Task: Add the task  Integrate a new payment gateway for recurring payments to the section Code Champions in the project AgileHeart and add a Due Date to the respective task as 2024/02/25
Action: Mouse moved to (401, 246)
Screenshot: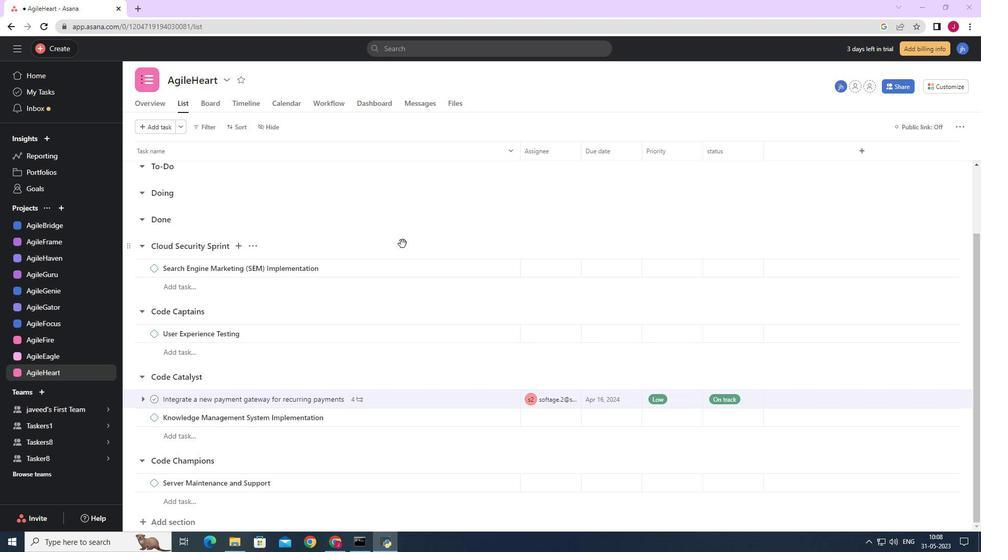 
Action: Mouse scrolled (401, 247) with delta (0, 0)
Screenshot: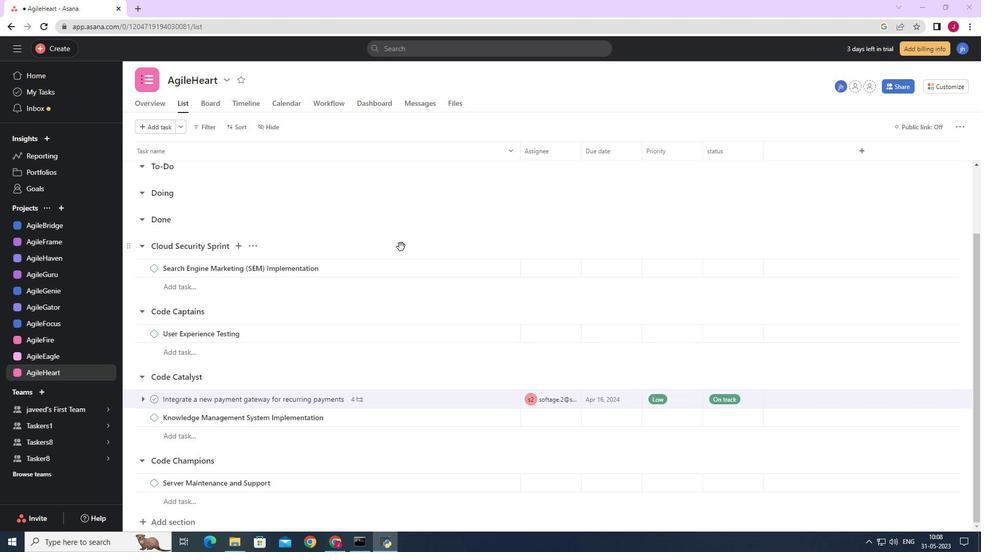 
Action: Mouse scrolled (401, 247) with delta (0, 0)
Screenshot: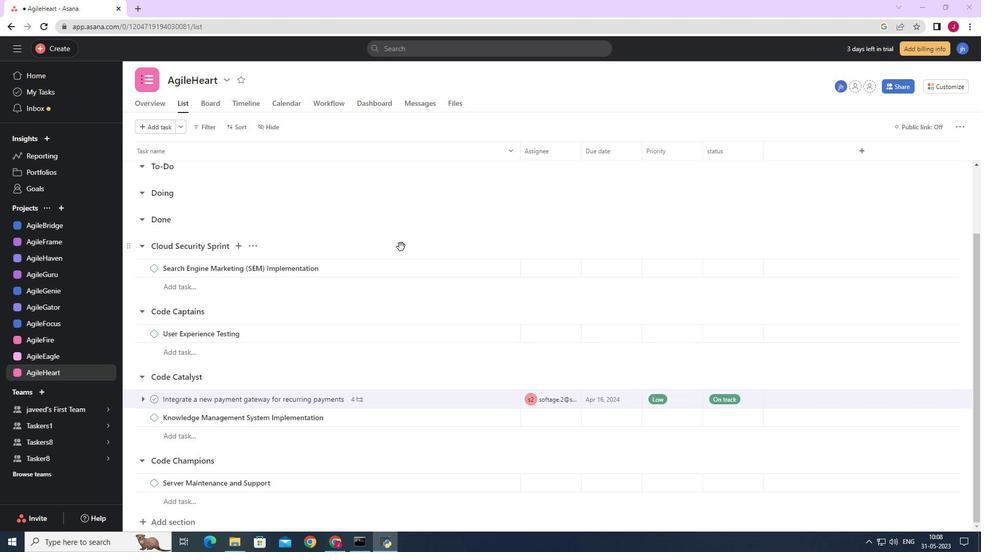 
Action: Mouse scrolled (401, 247) with delta (0, 0)
Screenshot: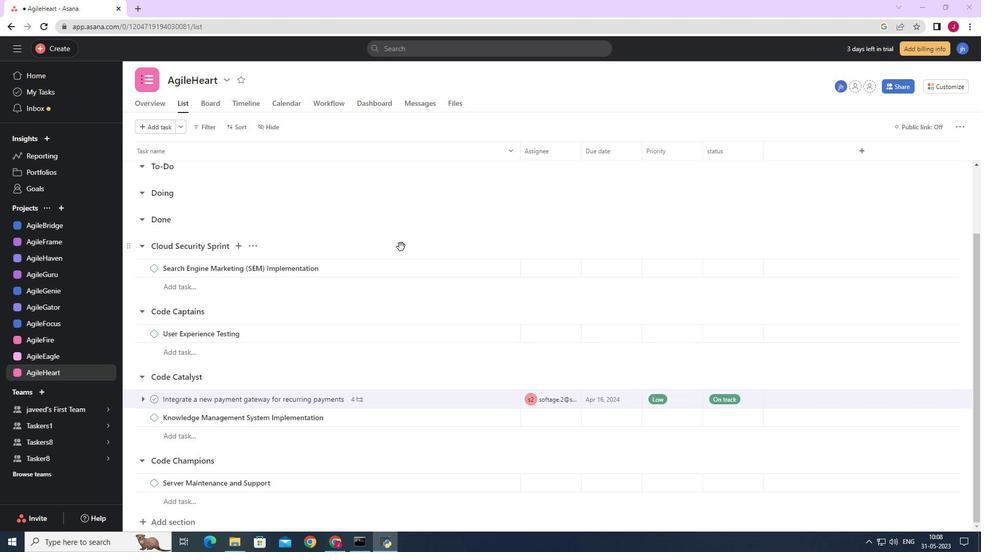 
Action: Mouse scrolled (401, 247) with delta (0, 0)
Screenshot: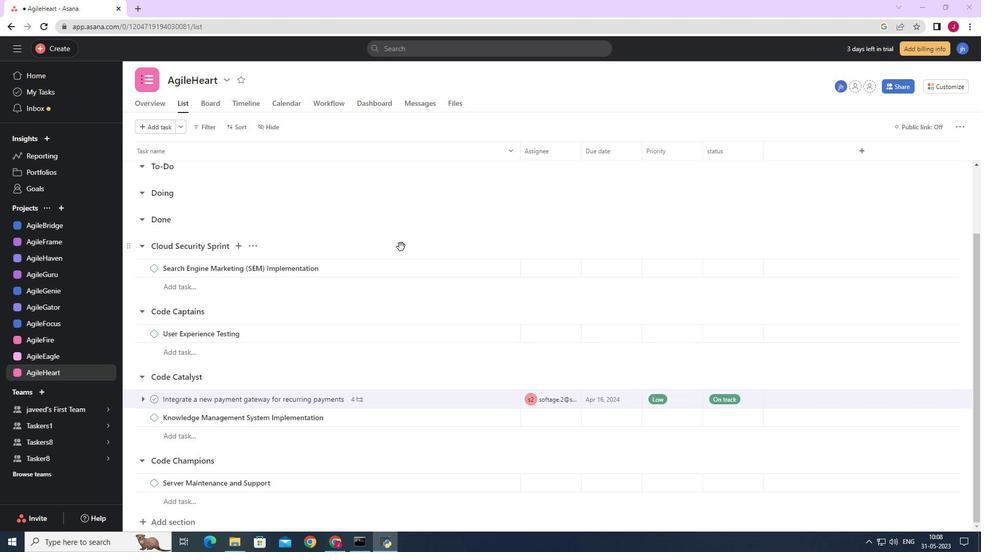
Action: Mouse moved to (401, 337)
Screenshot: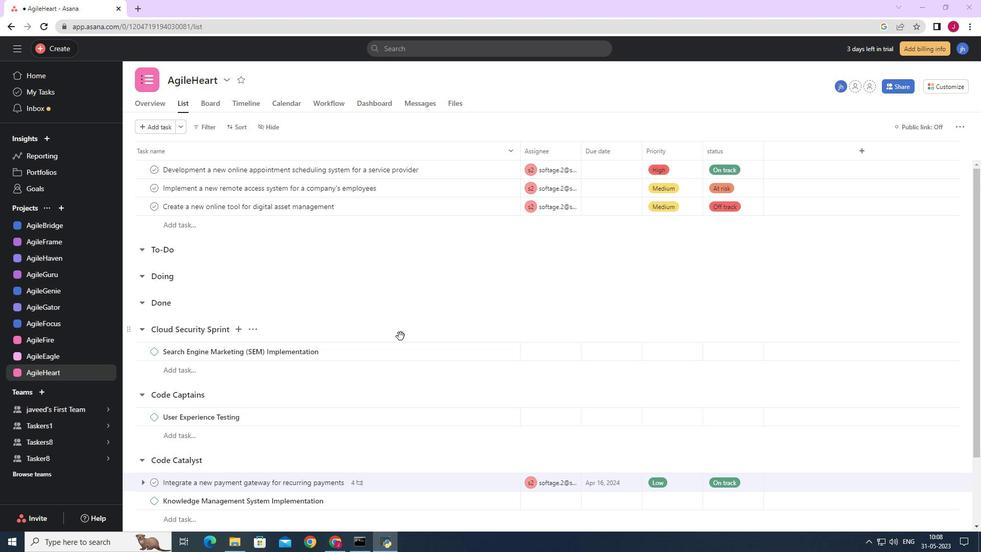 
Action: Mouse scrolled (401, 337) with delta (0, 0)
Screenshot: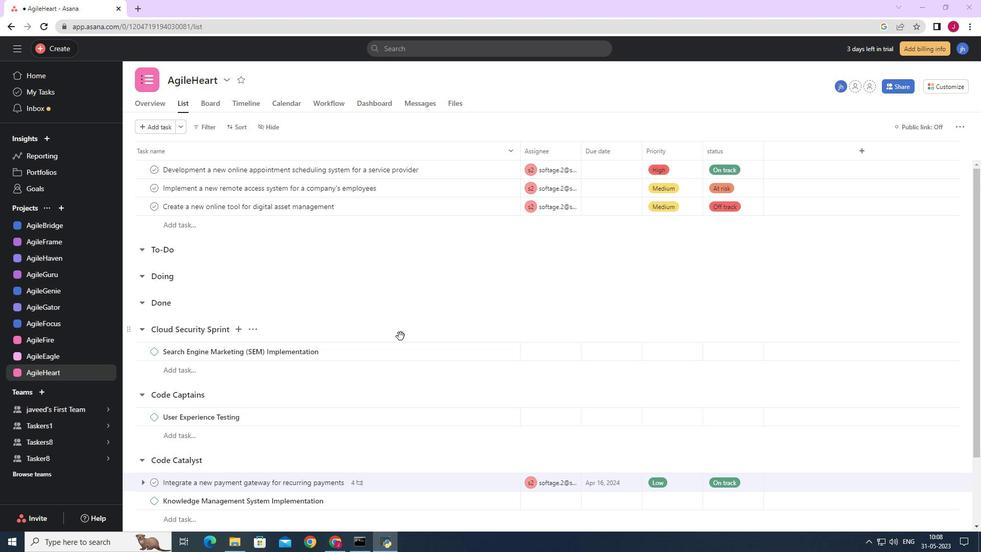 
Action: Mouse scrolled (401, 337) with delta (0, 0)
Screenshot: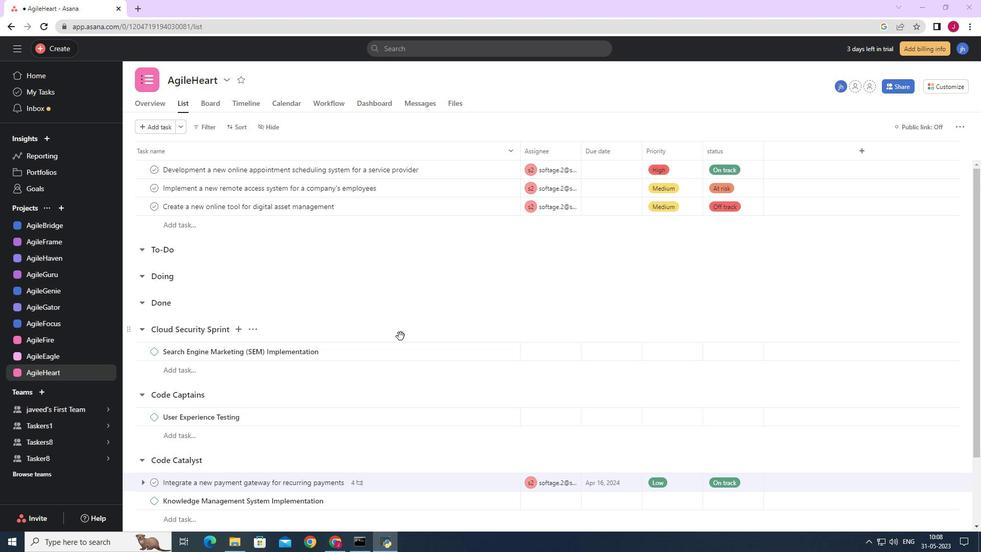 
Action: Mouse scrolled (401, 337) with delta (0, 0)
Screenshot: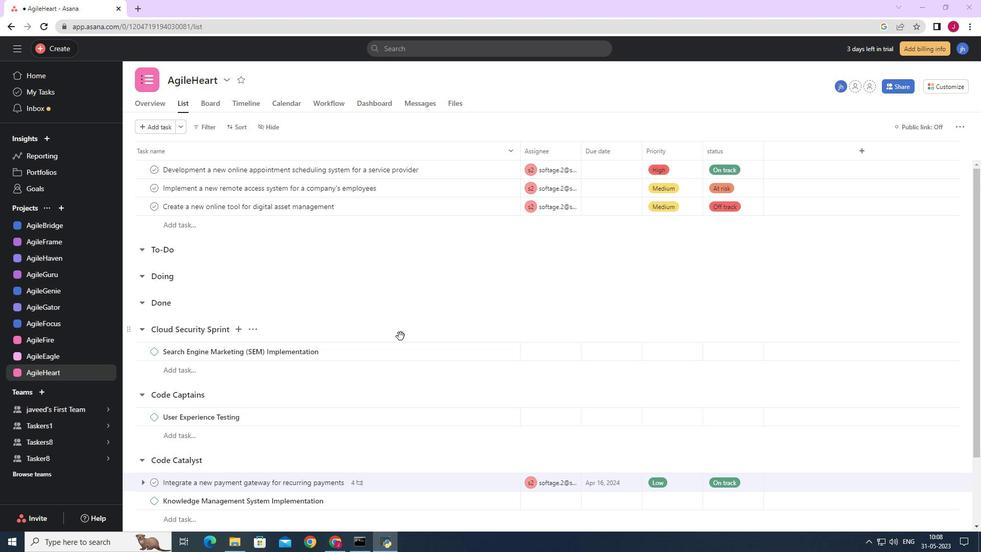 
Action: Mouse scrolled (401, 337) with delta (0, 0)
Screenshot: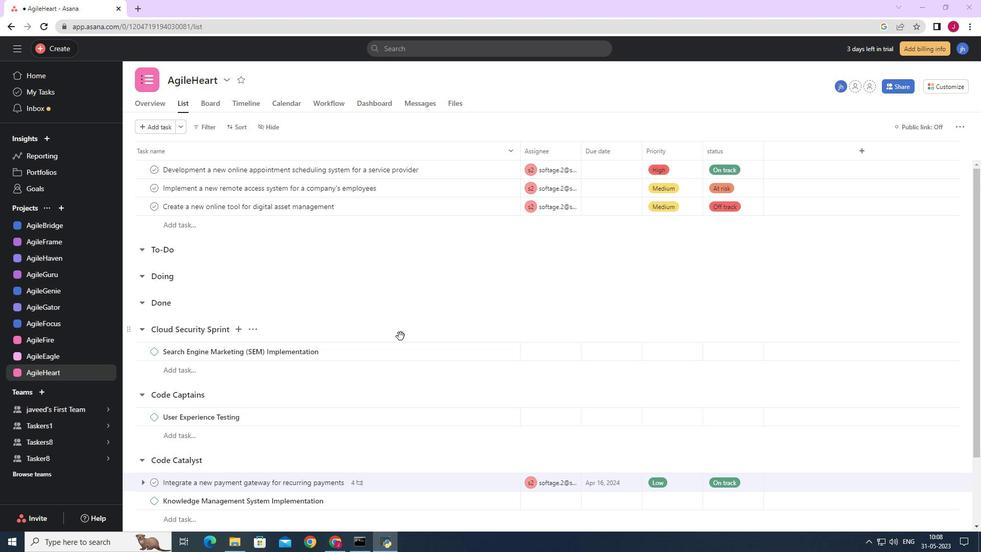 
Action: Mouse scrolled (401, 337) with delta (0, 0)
Screenshot: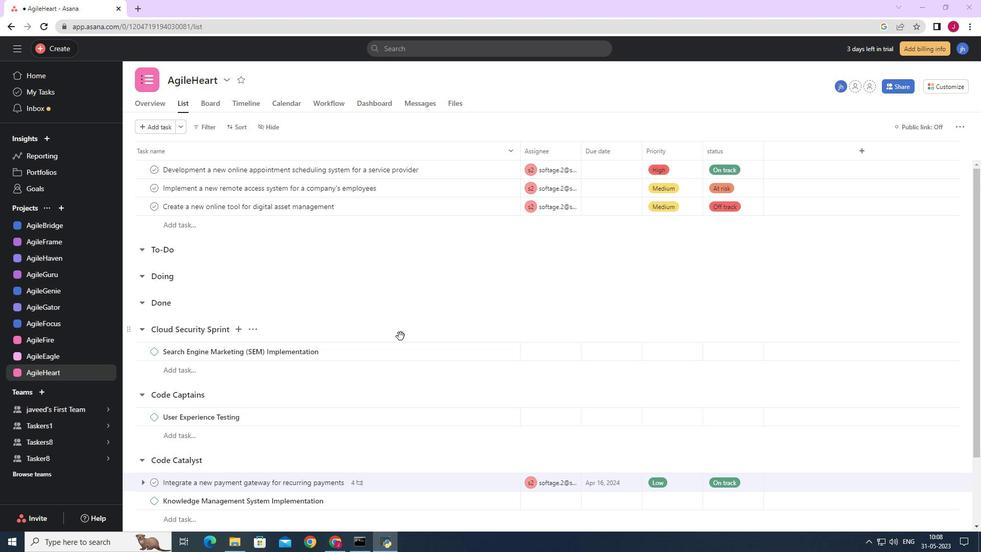 
Action: Mouse moved to (406, 339)
Screenshot: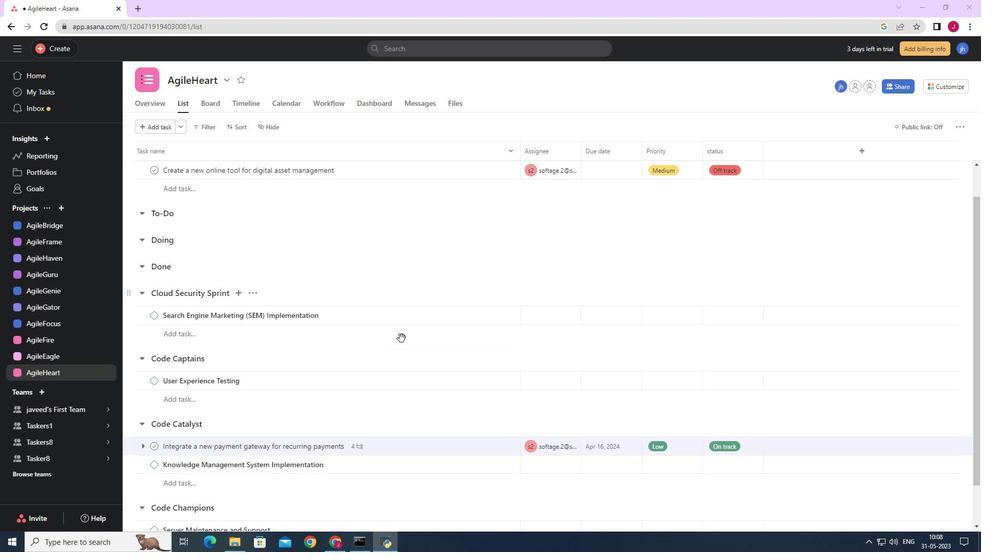 
Action: Mouse scrolled (406, 338) with delta (0, 0)
Screenshot: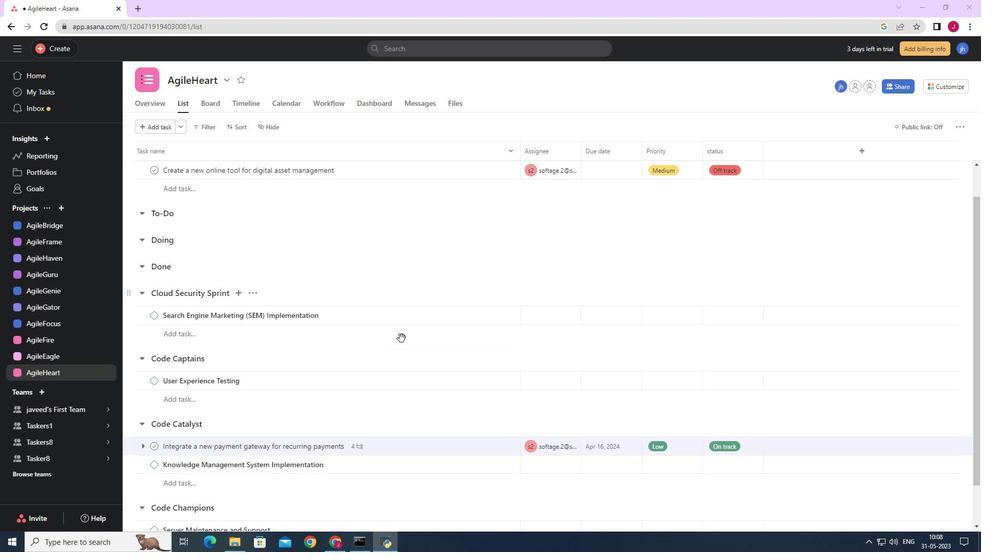 
Action: Mouse scrolled (406, 338) with delta (0, 0)
Screenshot: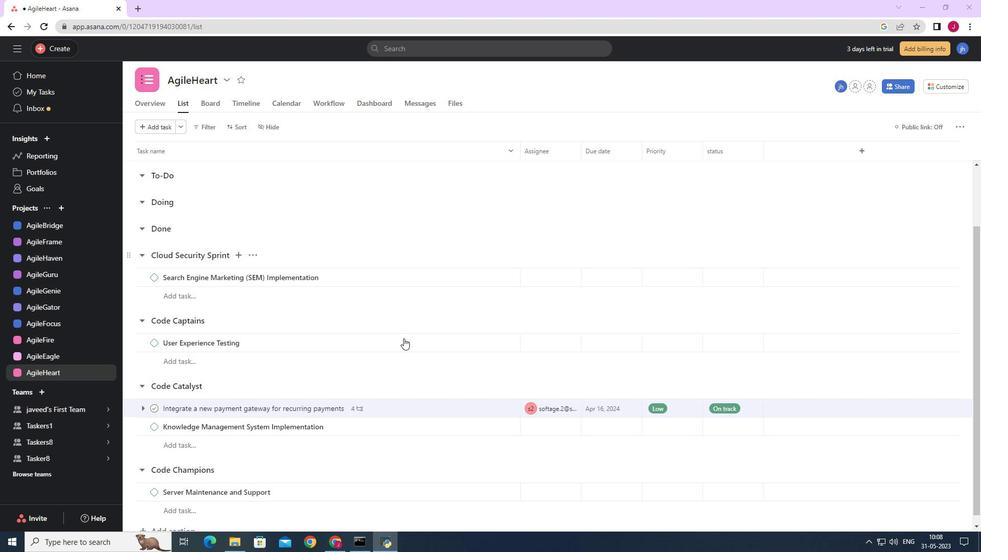 
Action: Mouse moved to (406, 339)
Screenshot: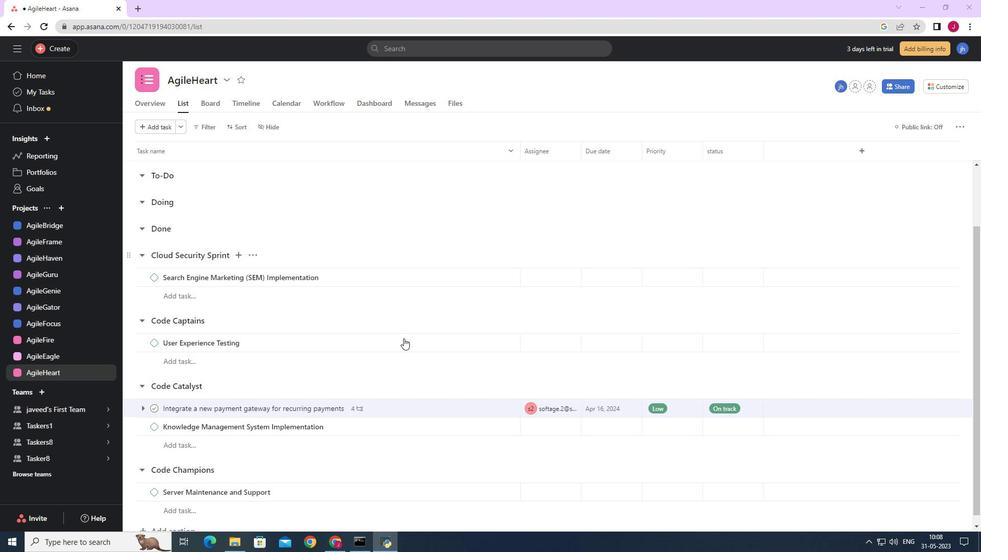 
Action: Mouse scrolled (406, 339) with delta (0, 0)
Screenshot: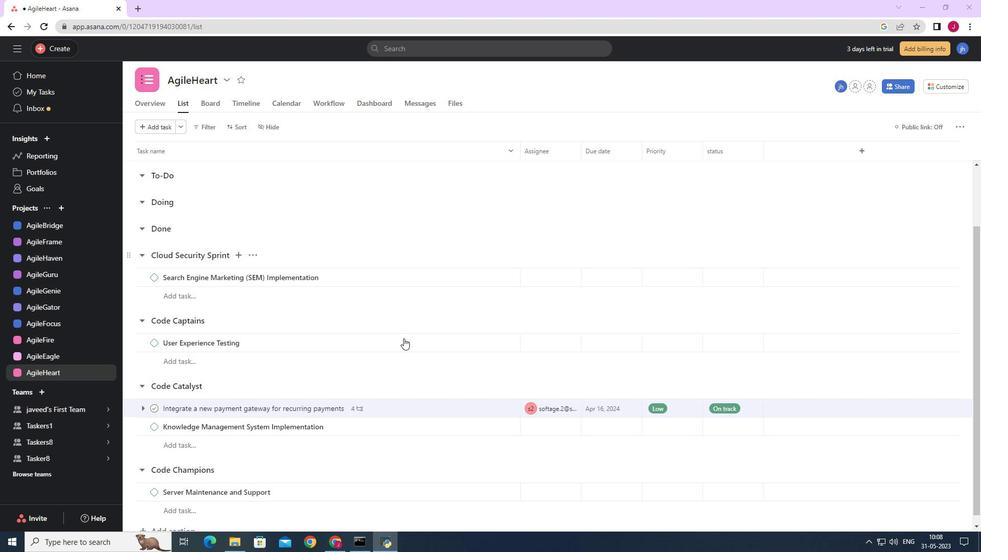 
Action: Mouse moved to (407, 339)
Screenshot: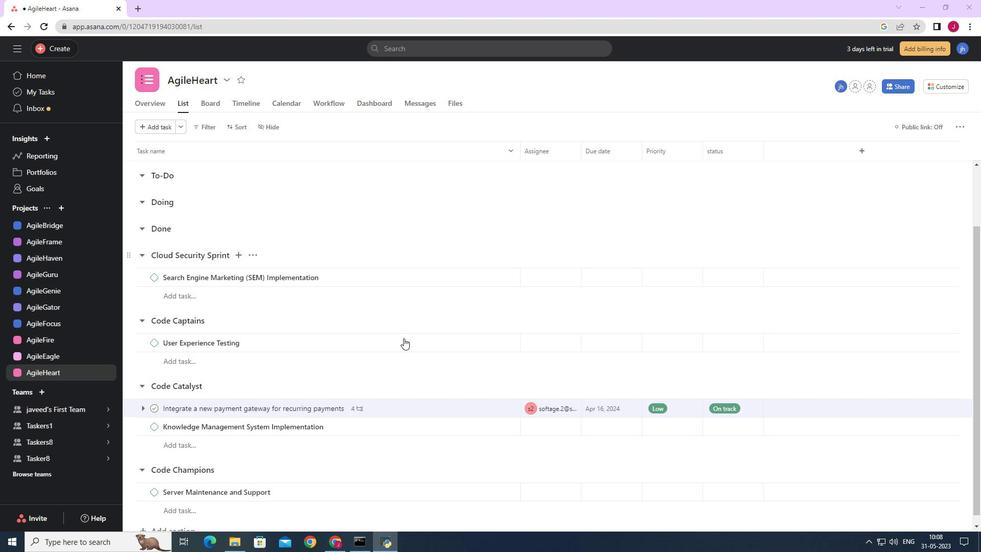 
Action: Mouse scrolled (407, 339) with delta (0, 0)
Screenshot: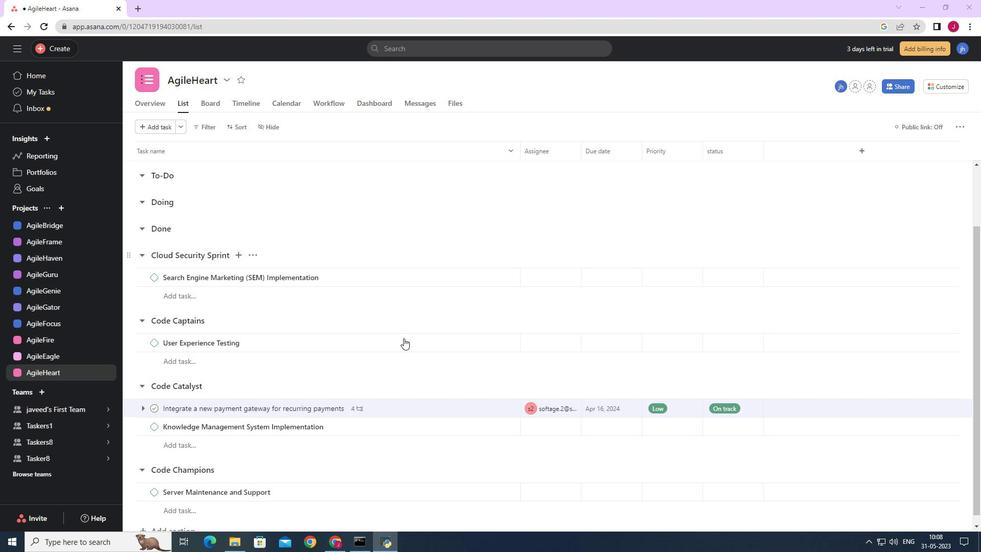 
Action: Mouse moved to (492, 397)
Screenshot: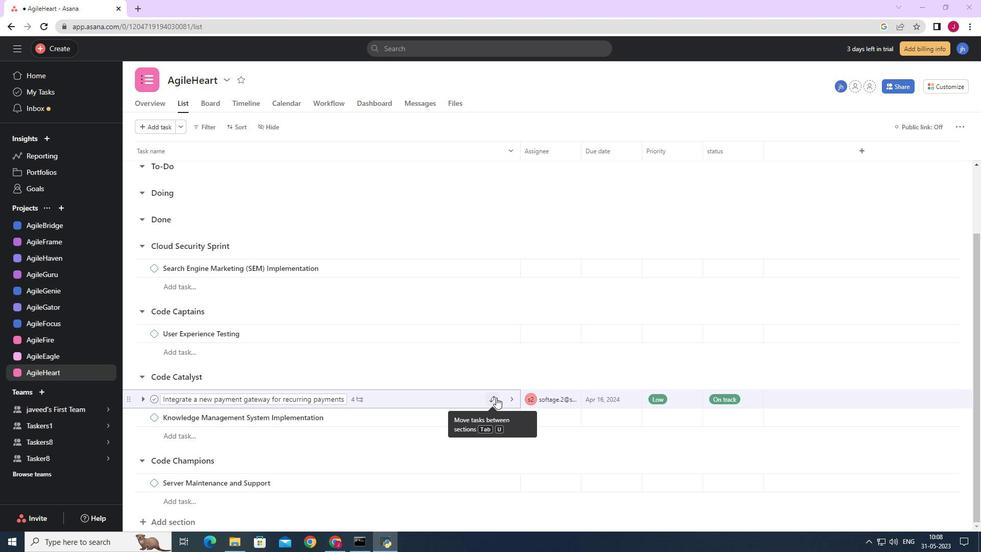 
Action: Mouse pressed left at (492, 397)
Screenshot: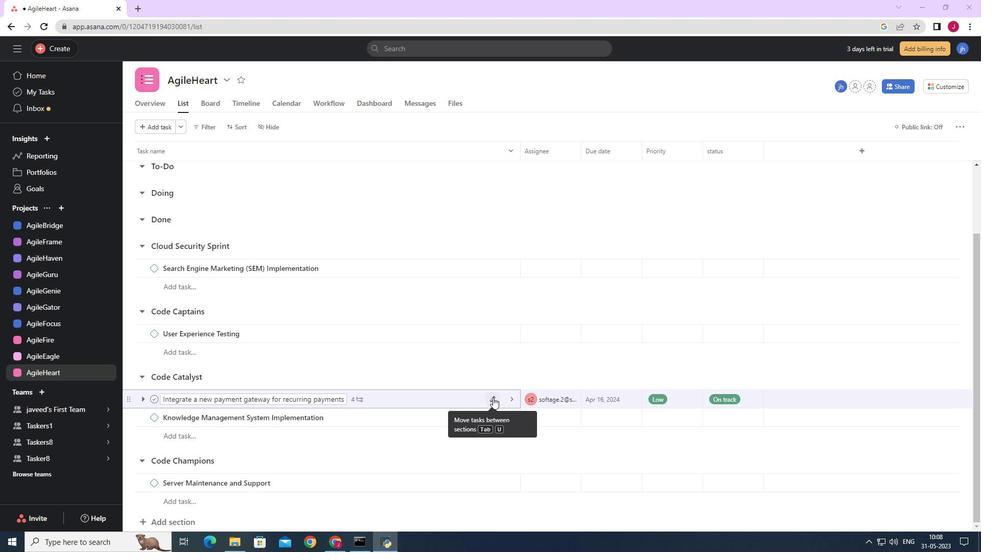 
Action: Mouse moved to (440, 380)
Screenshot: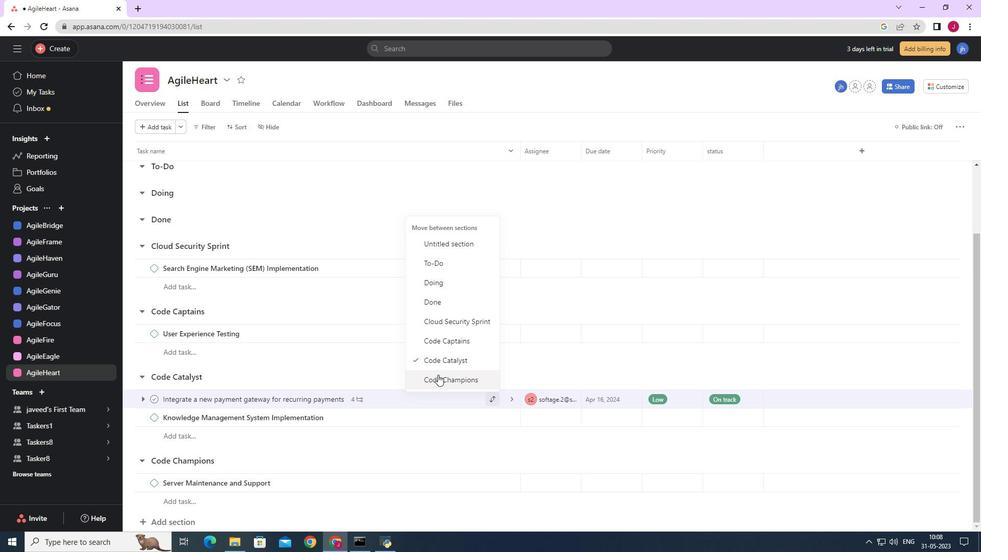 
Action: Mouse pressed left at (440, 380)
Screenshot: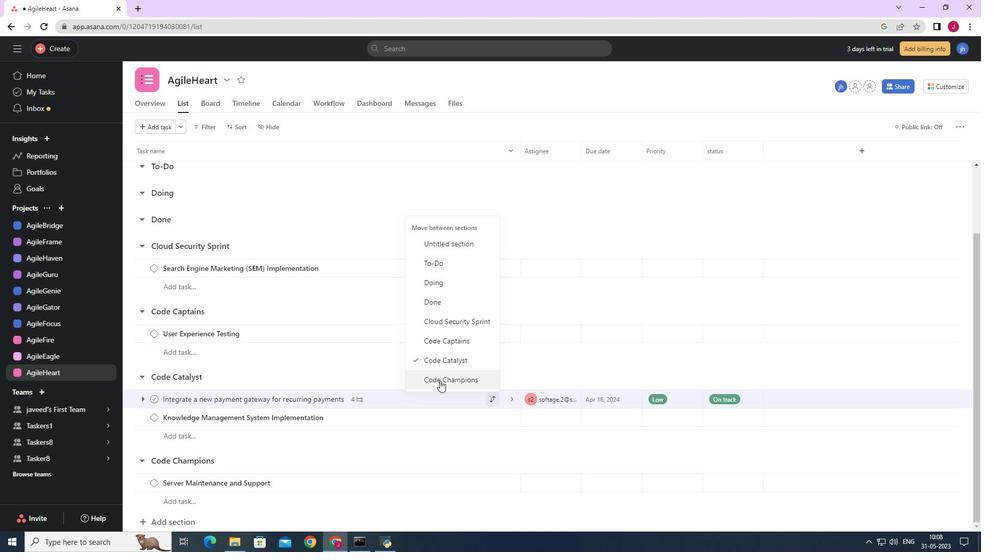 
Action: Mouse moved to (631, 464)
Screenshot: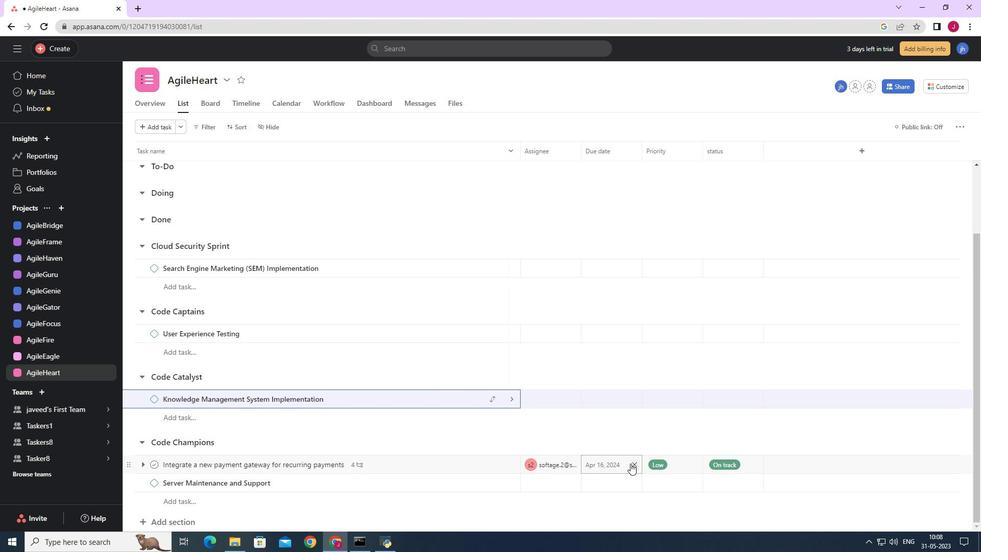 
Action: Mouse pressed left at (631, 464)
Screenshot: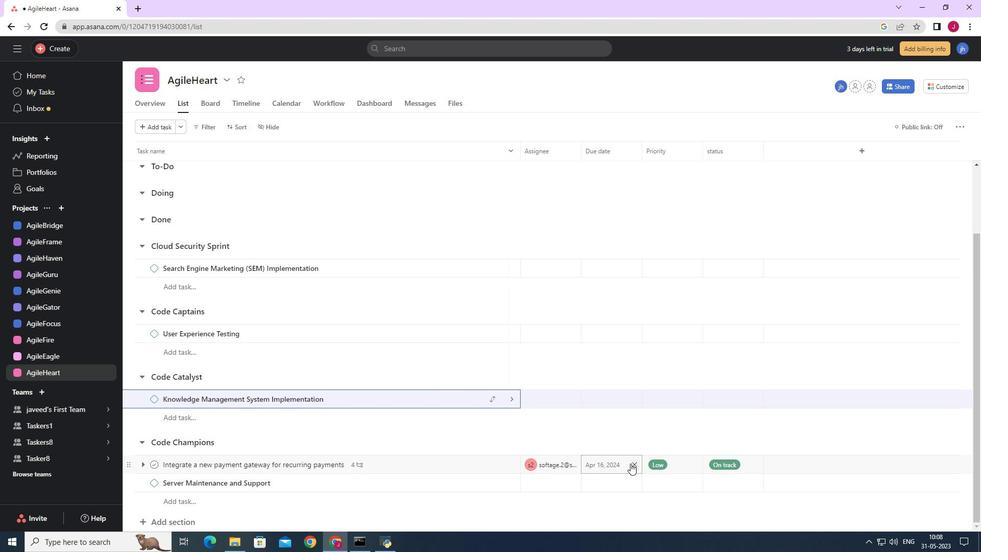 
Action: Mouse moved to (611, 464)
Screenshot: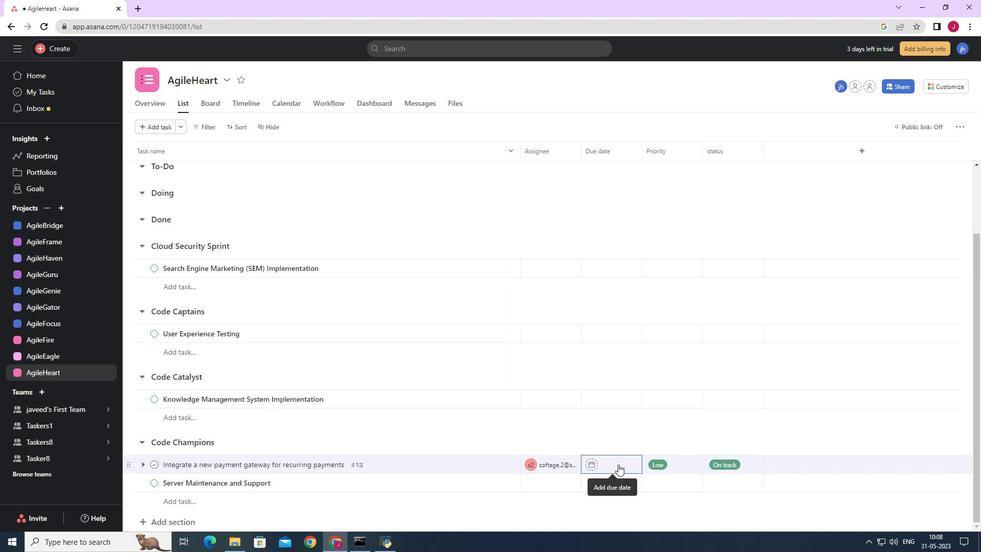 
Action: Mouse pressed left at (611, 464)
Screenshot: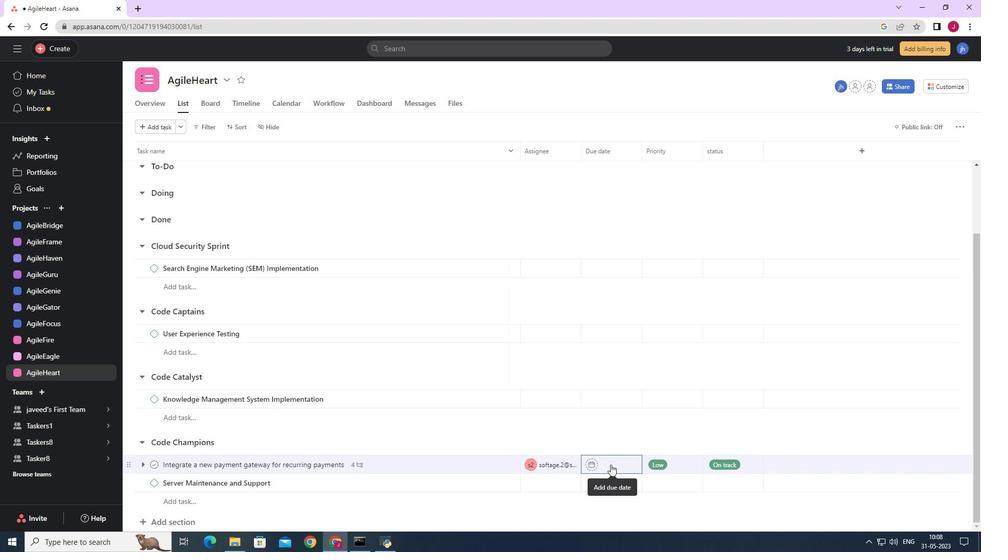 
Action: Mouse moved to (716, 302)
Screenshot: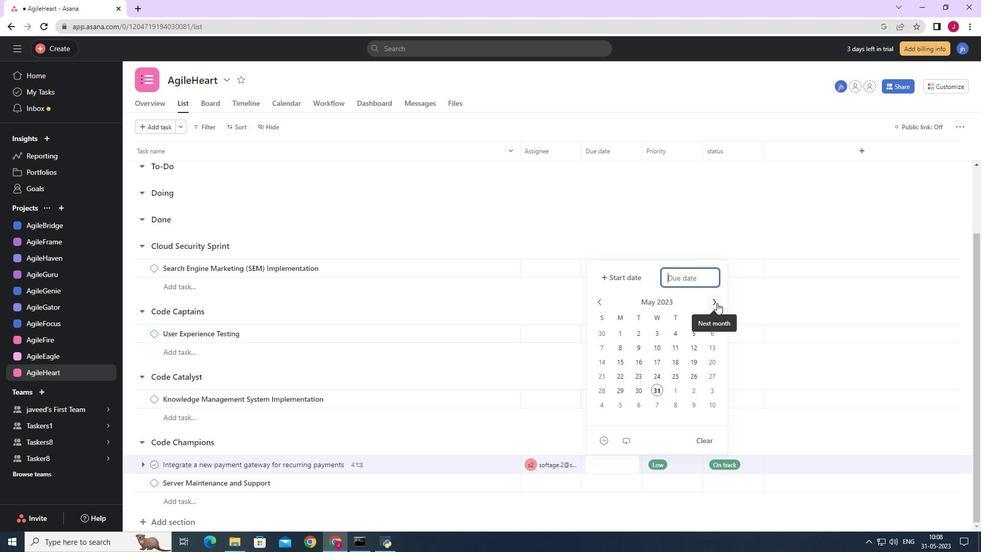 
Action: Mouse pressed left at (716, 302)
Screenshot: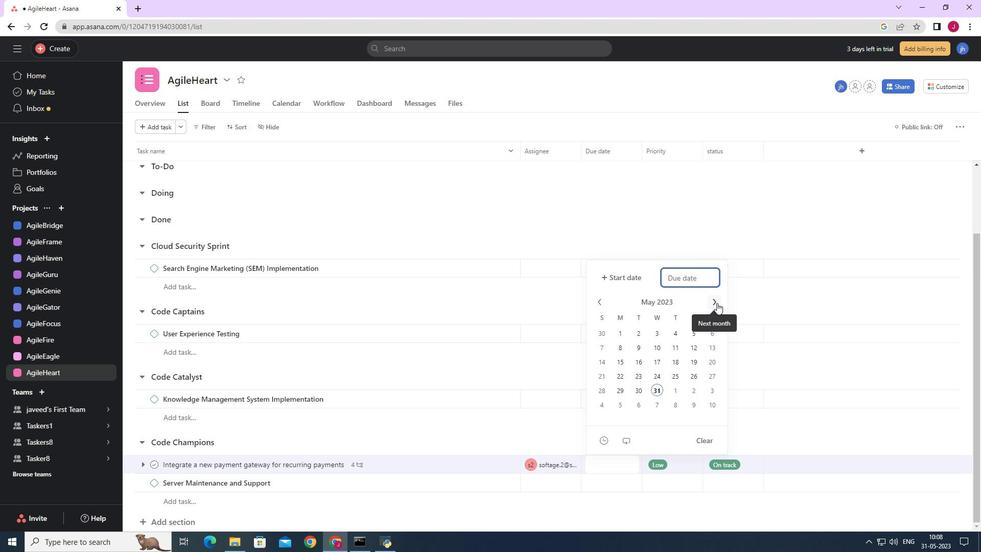 
Action: Mouse pressed left at (716, 302)
Screenshot: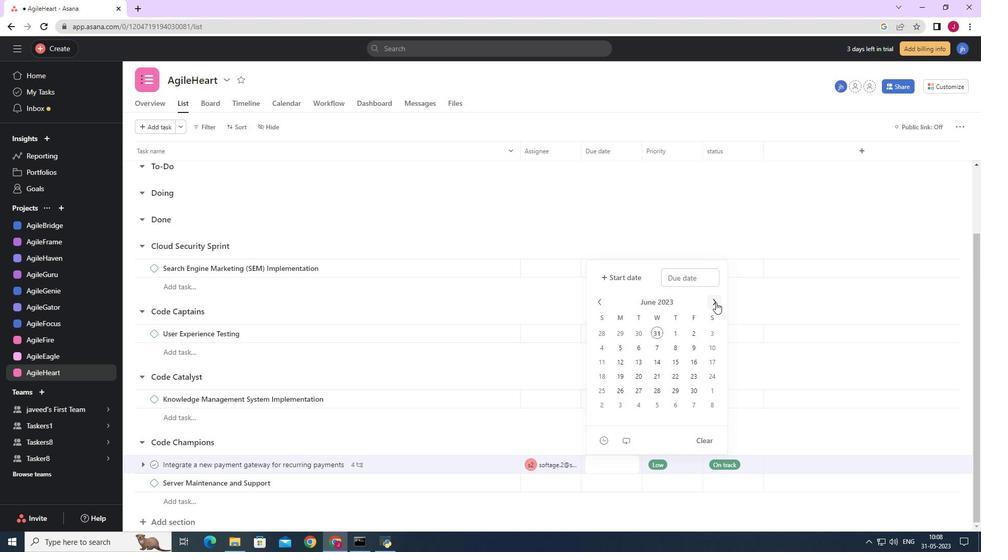 
Action: Mouse pressed left at (716, 302)
Screenshot: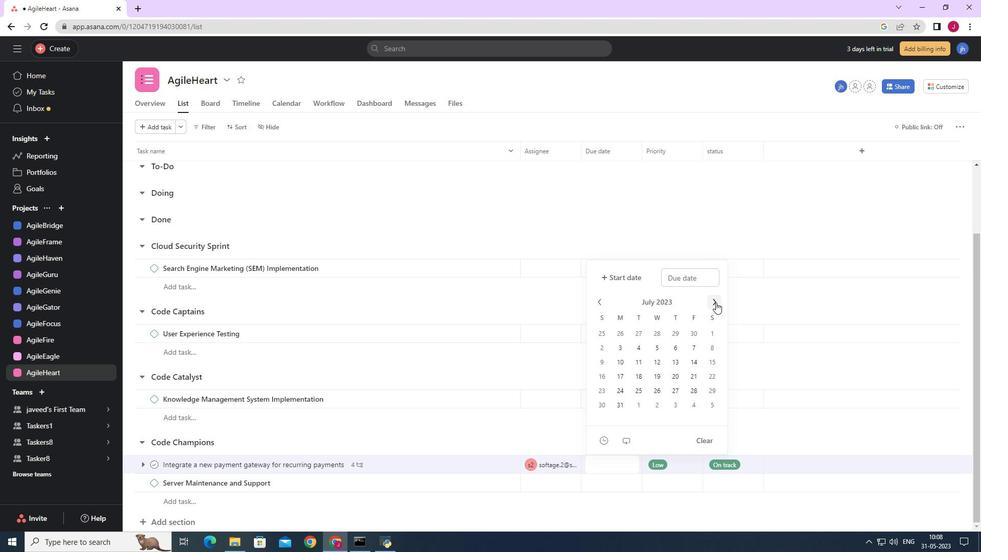 
Action: Mouse pressed left at (716, 302)
Screenshot: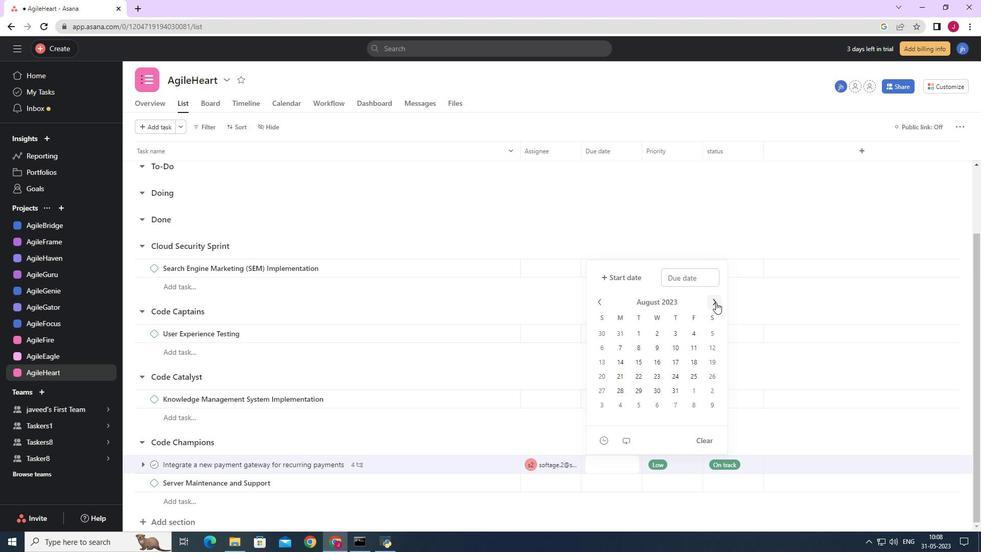 
Action: Mouse pressed left at (716, 302)
Screenshot: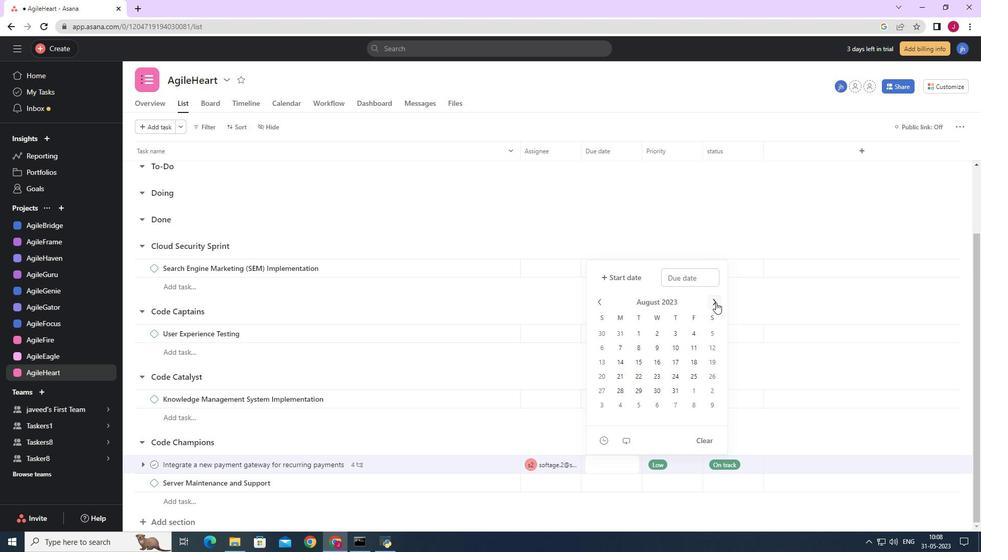 
Action: Mouse pressed left at (716, 302)
Screenshot: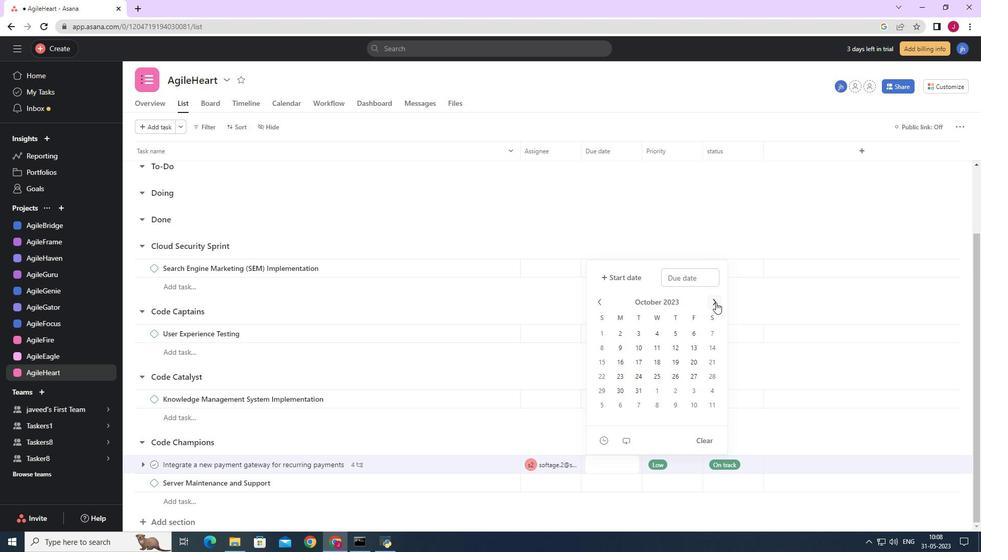 
Action: Mouse pressed left at (716, 302)
Screenshot: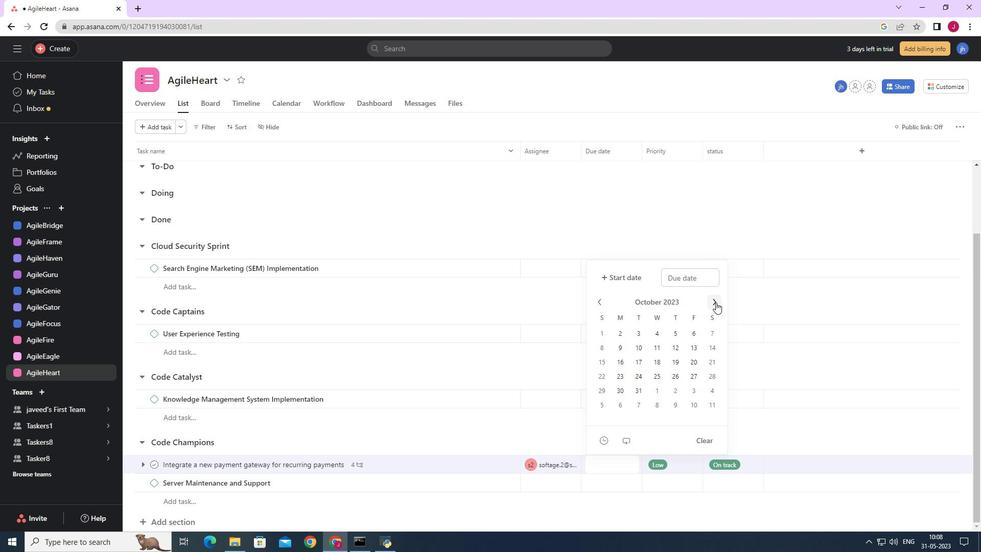 
Action: Mouse pressed left at (716, 302)
Screenshot: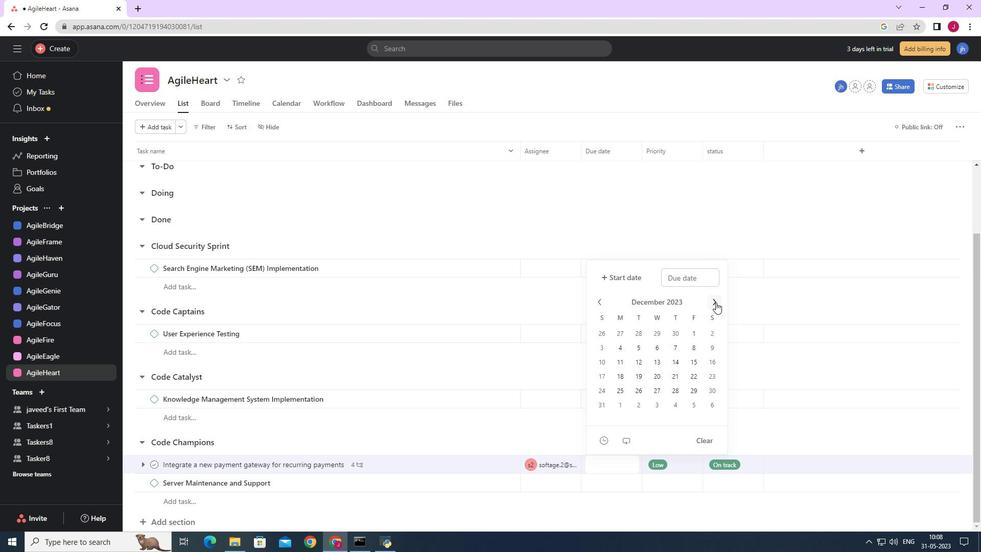 
Action: Mouse pressed left at (716, 302)
Screenshot: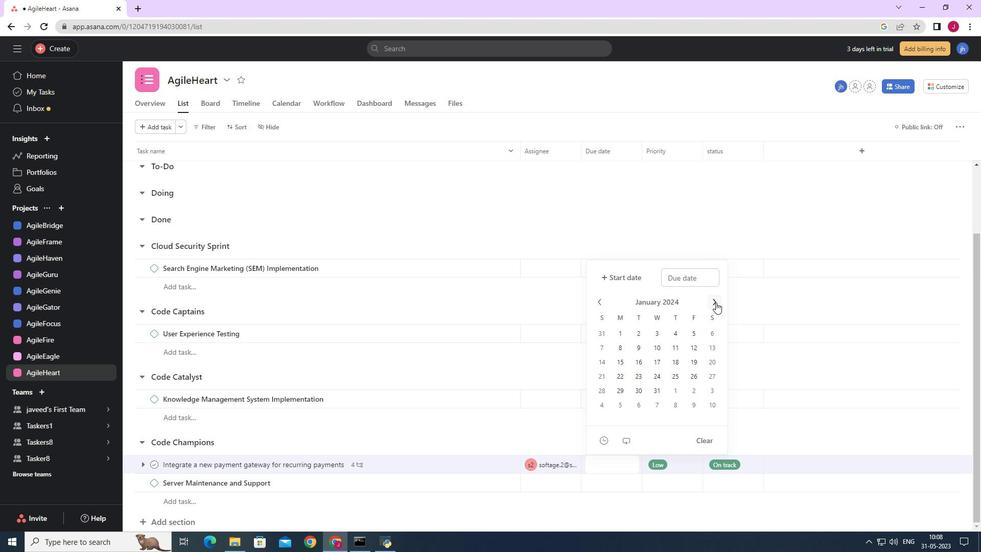 
Action: Mouse moved to (600, 389)
Screenshot: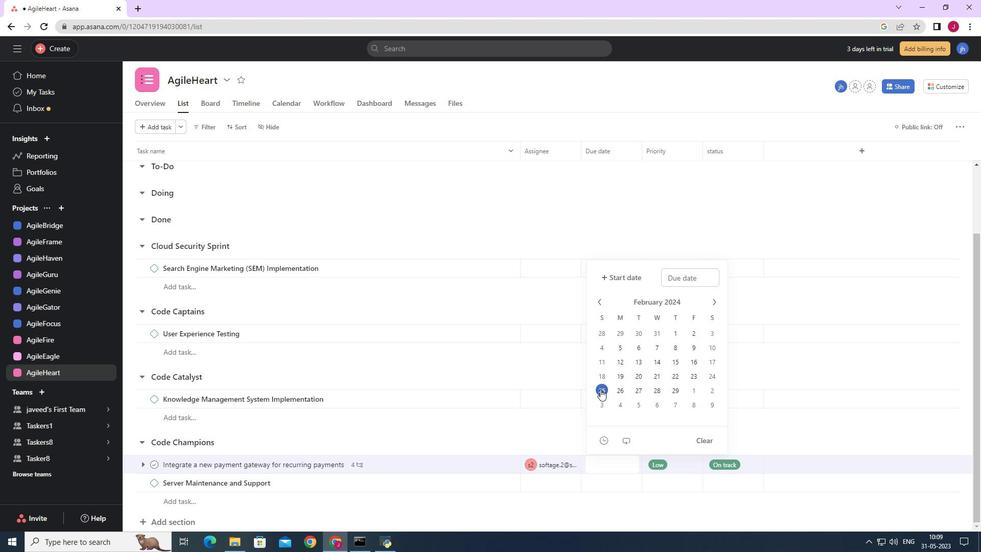
Action: Mouse pressed left at (600, 389)
Screenshot: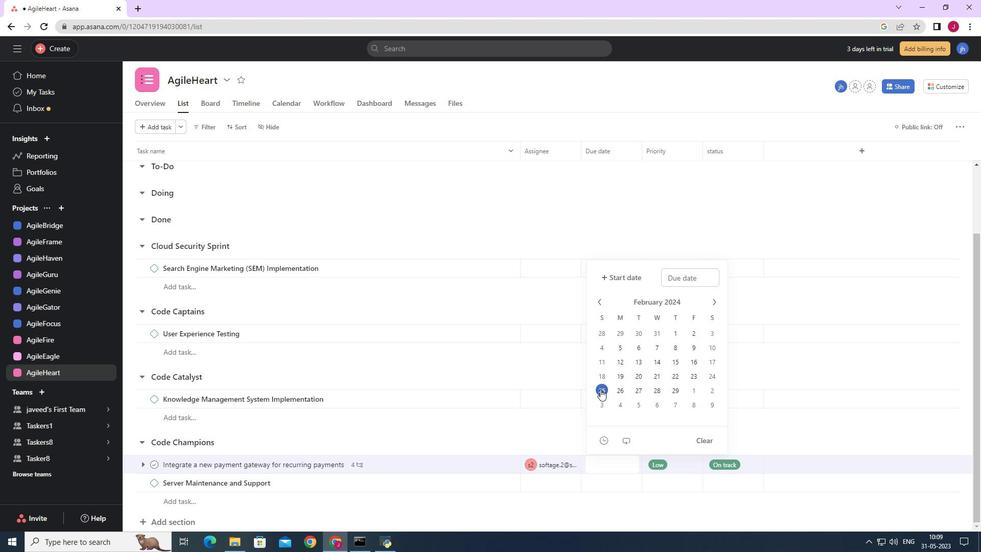 
Action: Mouse moved to (870, 219)
Screenshot: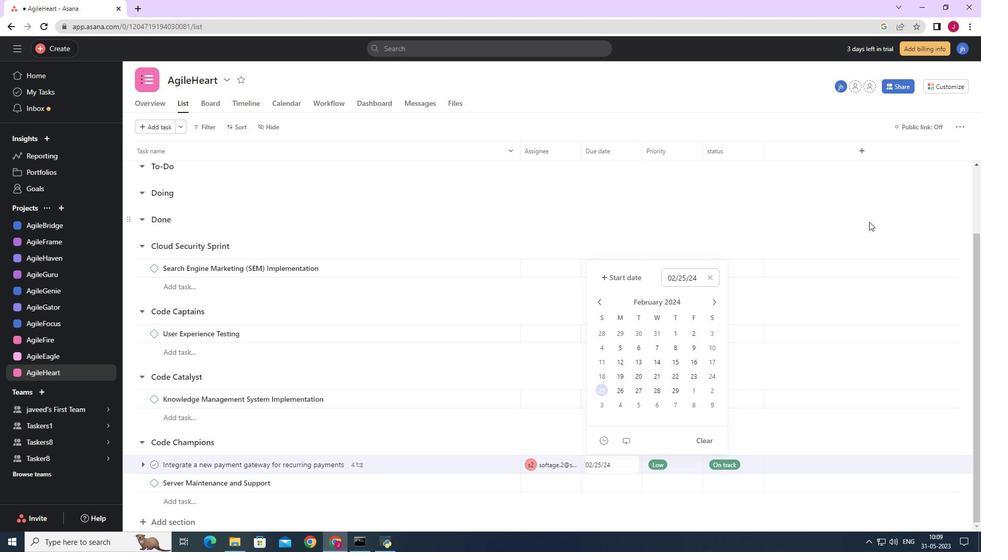 
Action: Mouse pressed left at (870, 219)
Screenshot: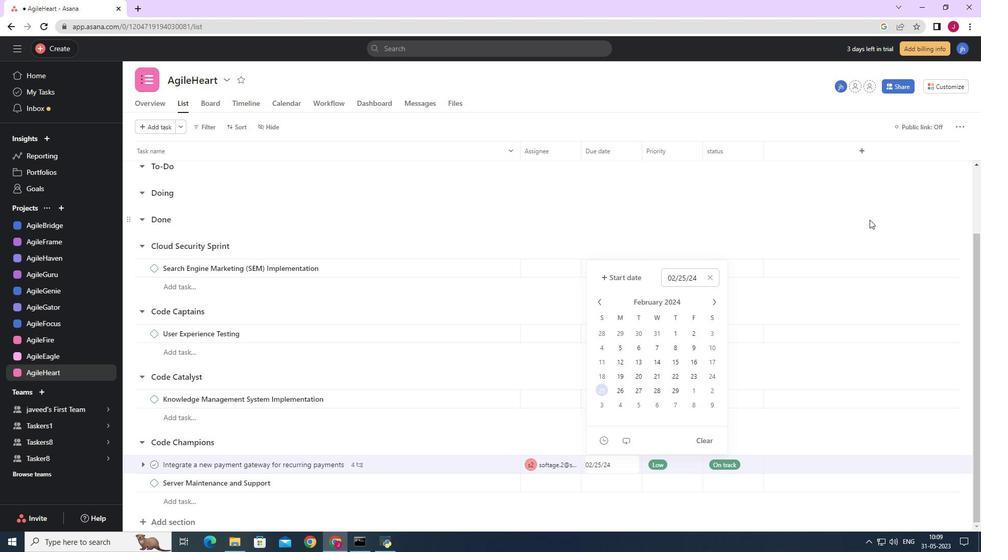 
Action: Mouse moved to (13, 391)
Screenshot: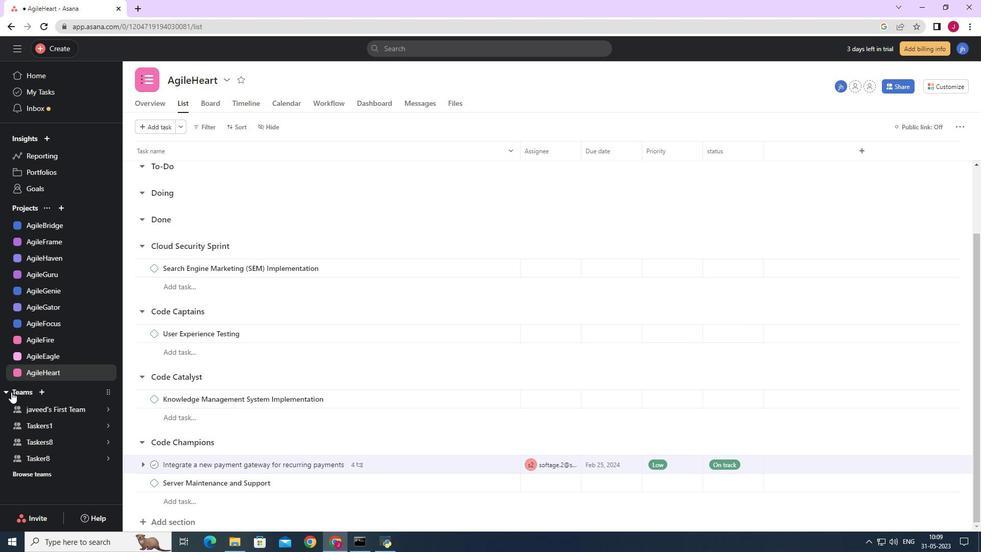 
